 Task: Sort the products in the category "Granulated Sugars" by relevance.
Action: Mouse moved to (296, 141)
Screenshot: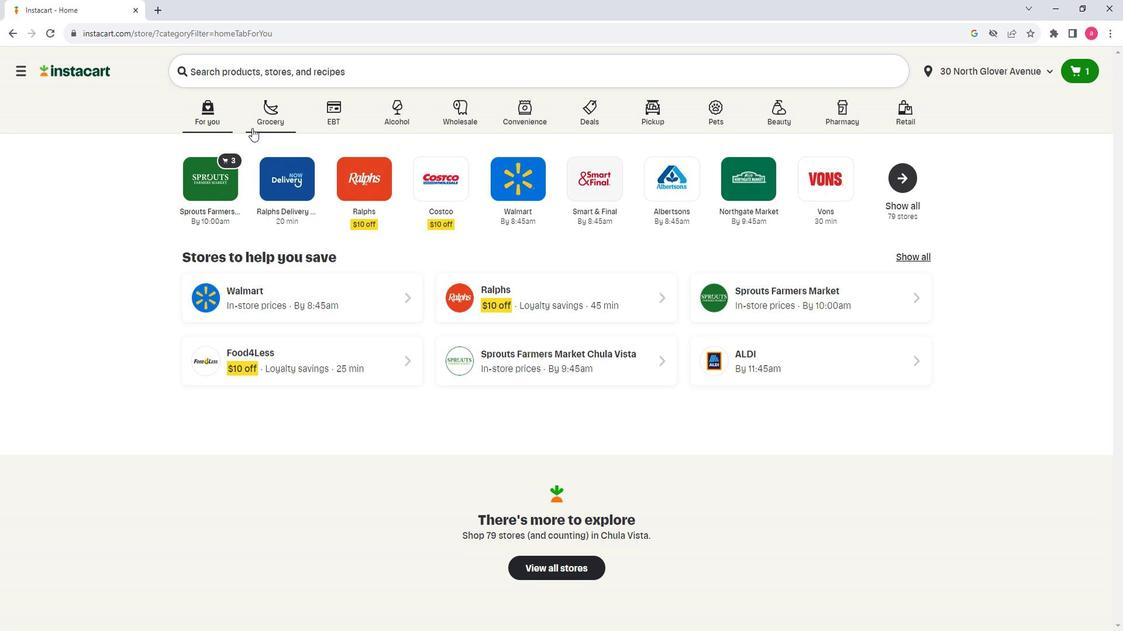 
Action: Mouse pressed left at (296, 141)
Screenshot: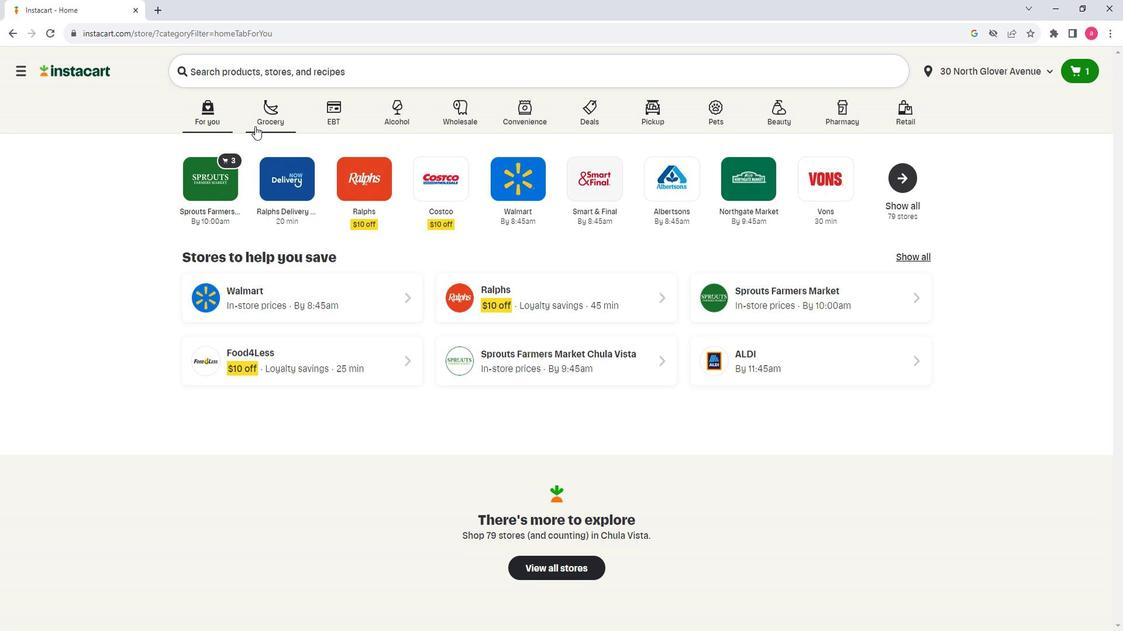 
Action: Mouse moved to (401, 324)
Screenshot: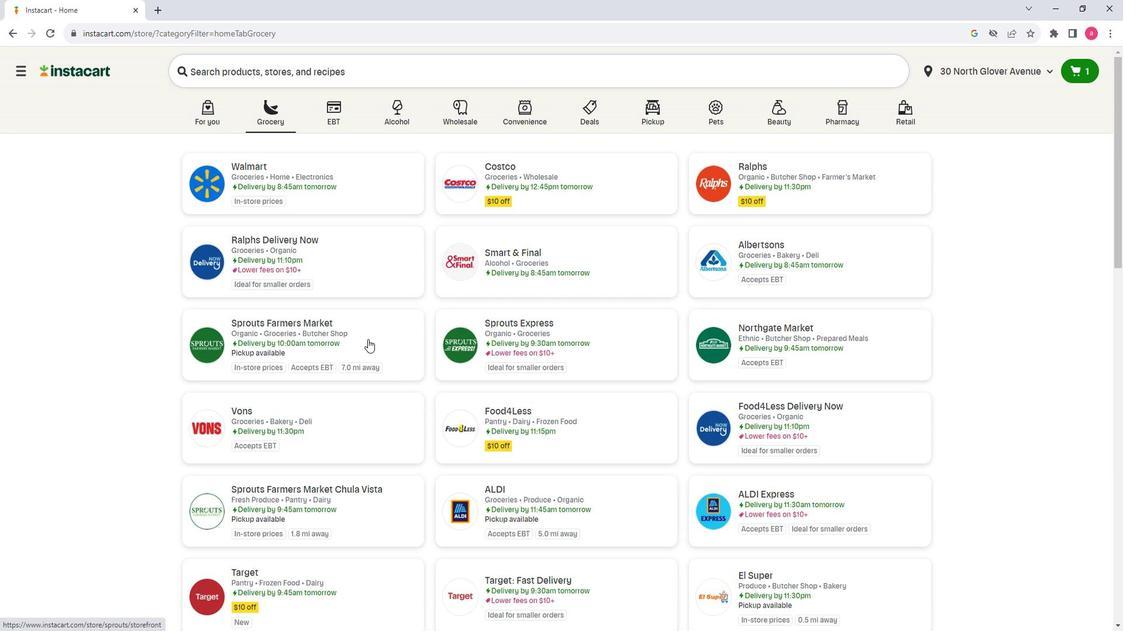 
Action: Mouse pressed left at (401, 324)
Screenshot: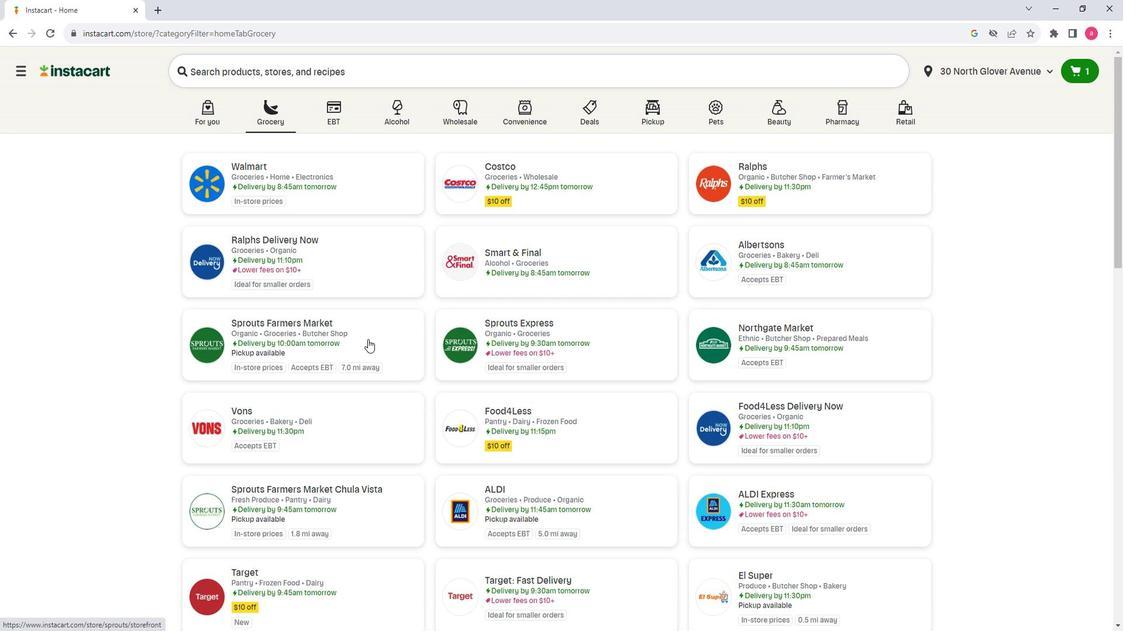 
Action: Mouse moved to (181, 371)
Screenshot: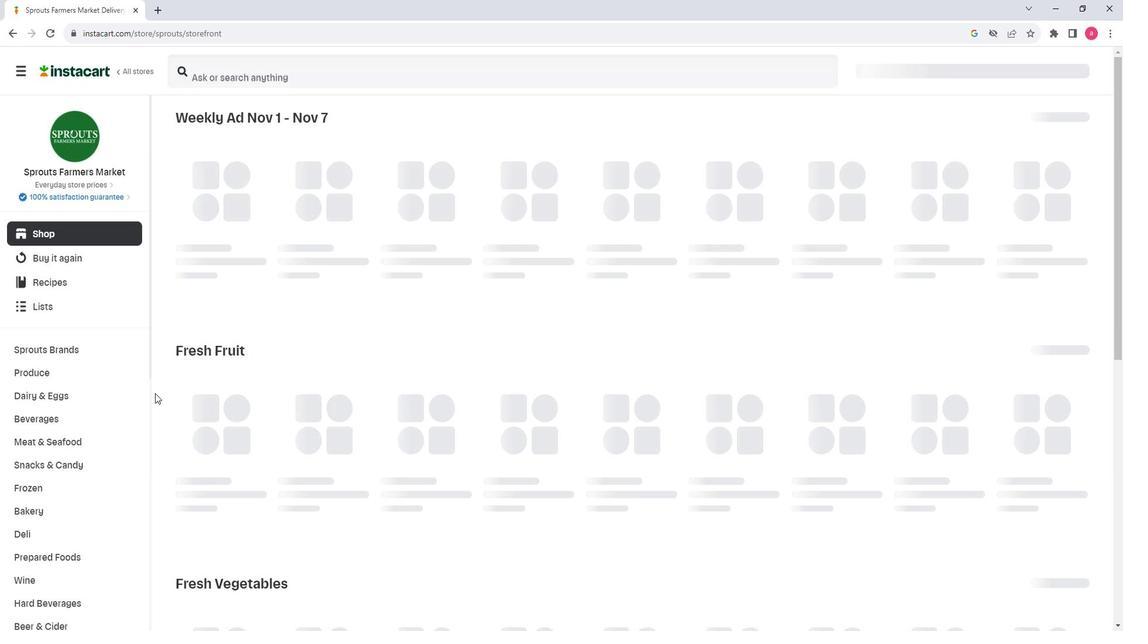 
Action: Mouse scrolled (181, 370) with delta (0, 0)
Screenshot: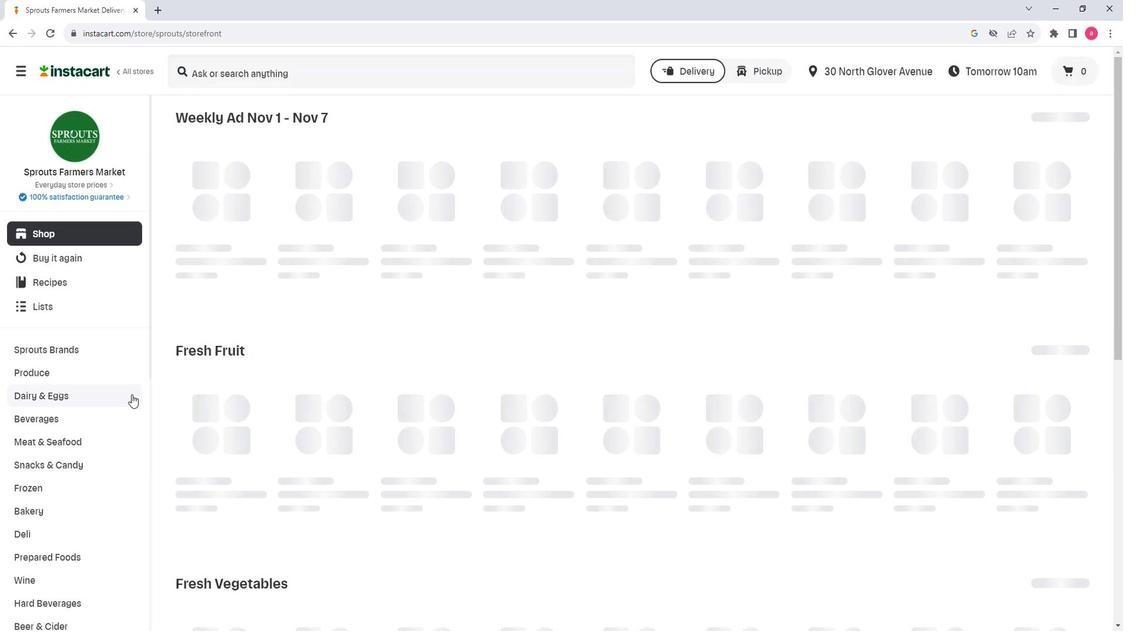 
Action: Mouse scrolled (181, 370) with delta (0, 0)
Screenshot: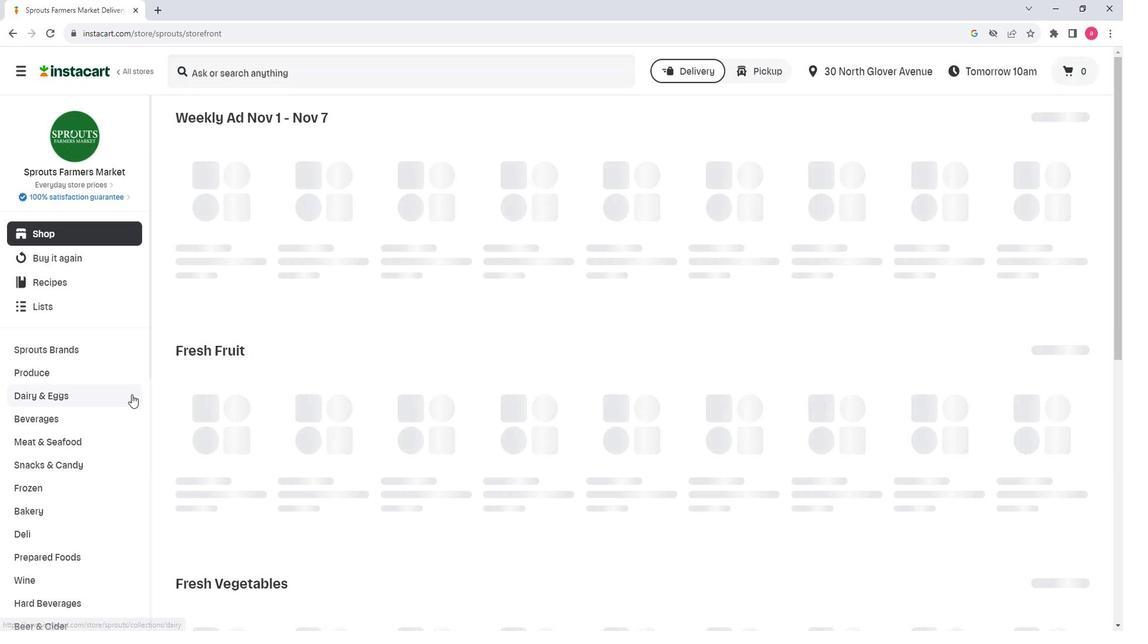 
Action: Mouse scrolled (181, 370) with delta (0, 0)
Screenshot: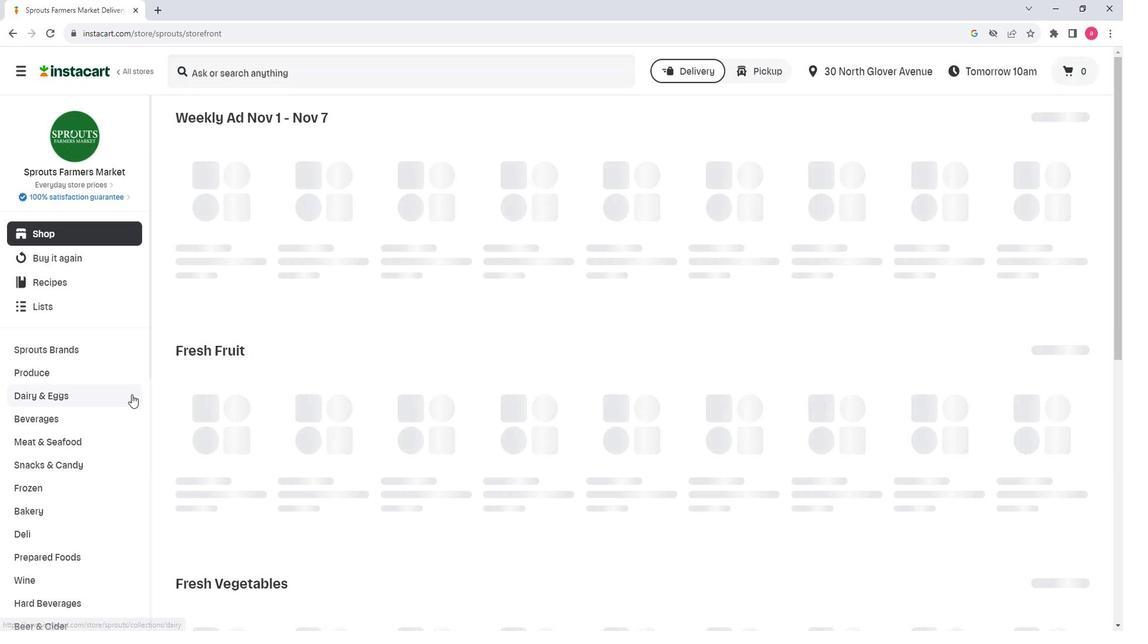 
Action: Mouse moved to (143, 455)
Screenshot: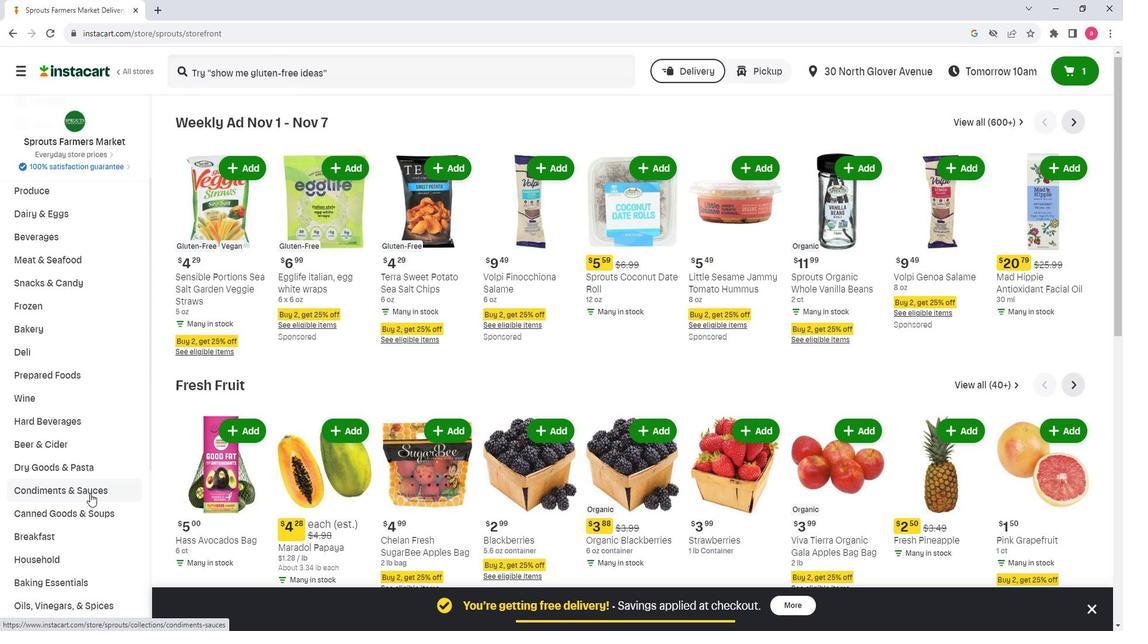 
Action: Mouse scrolled (143, 455) with delta (0, 0)
Screenshot: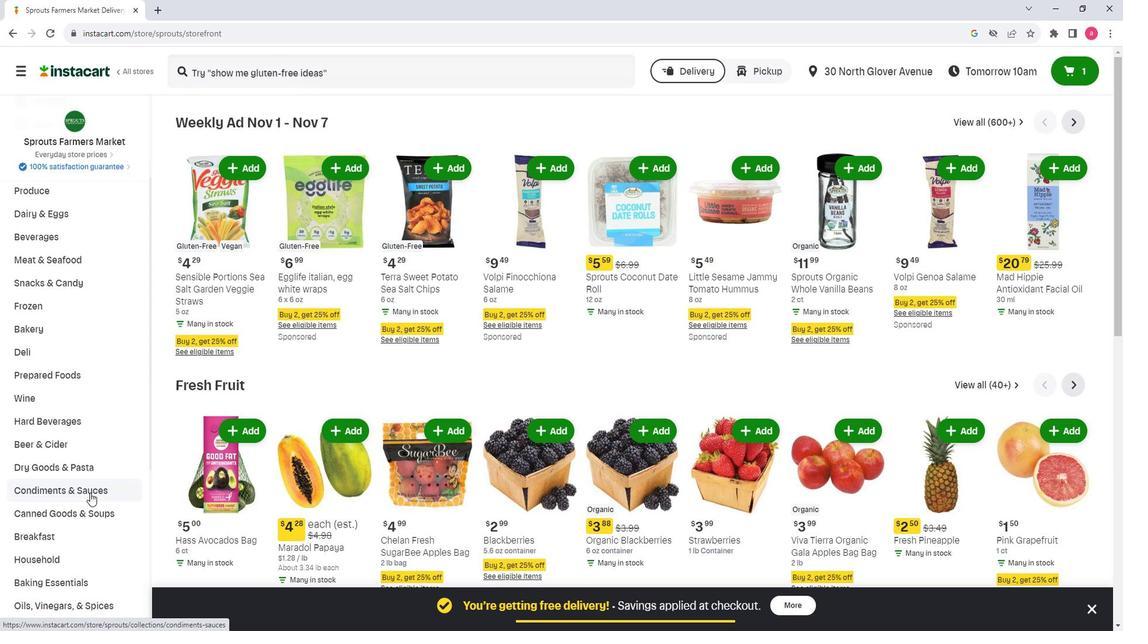 
Action: Mouse moved to (162, 480)
Screenshot: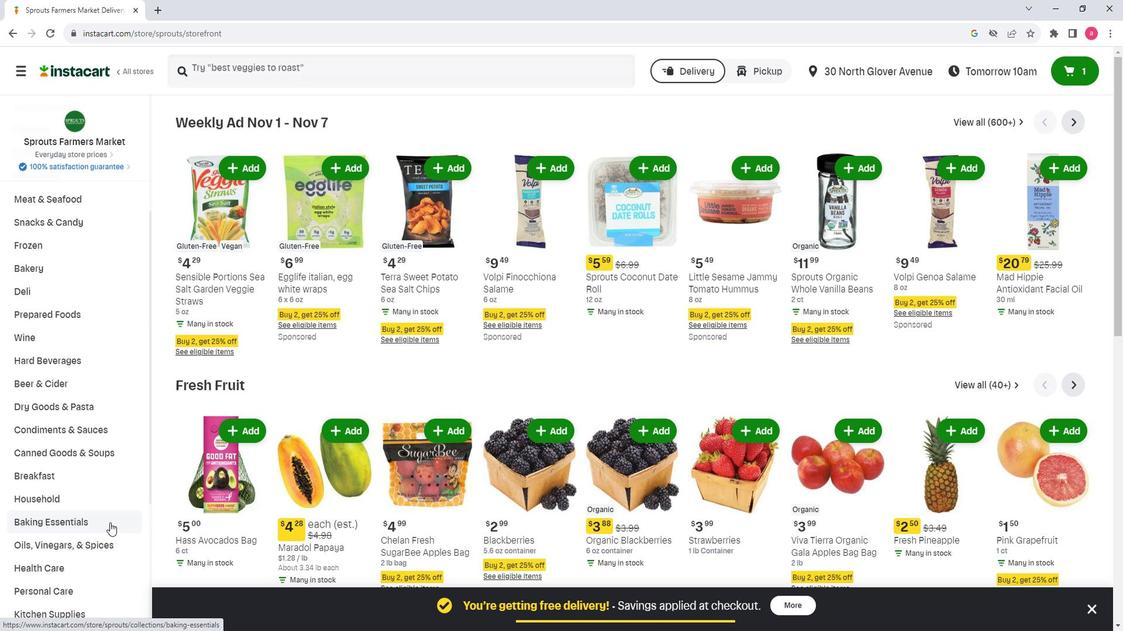 
Action: Mouse pressed left at (162, 480)
Screenshot: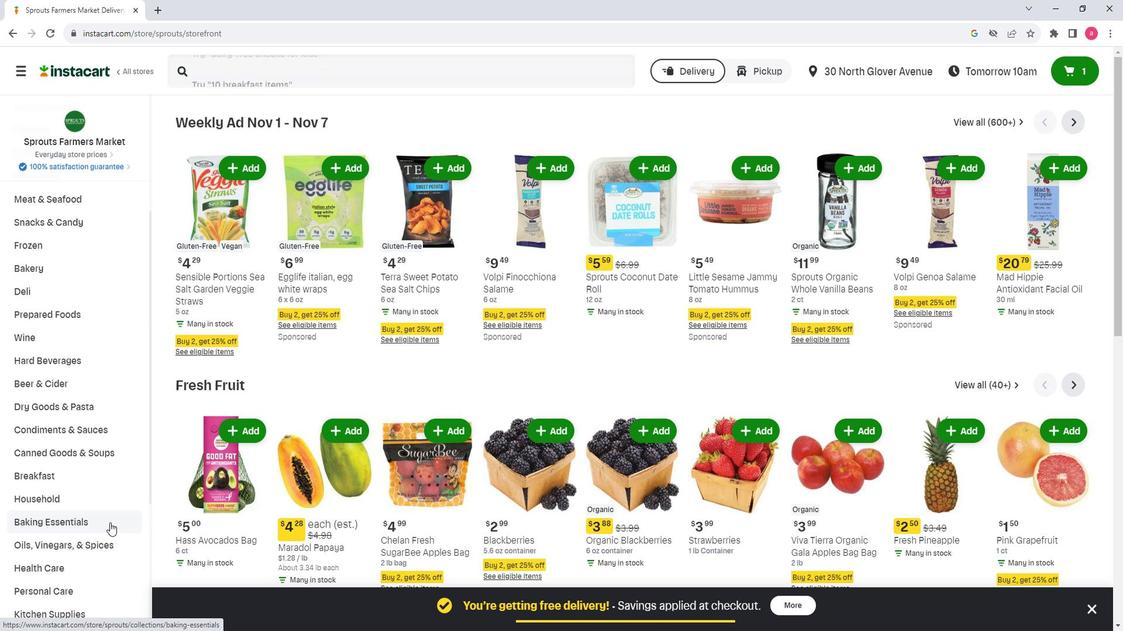 
Action: Mouse moved to (1058, 166)
Screenshot: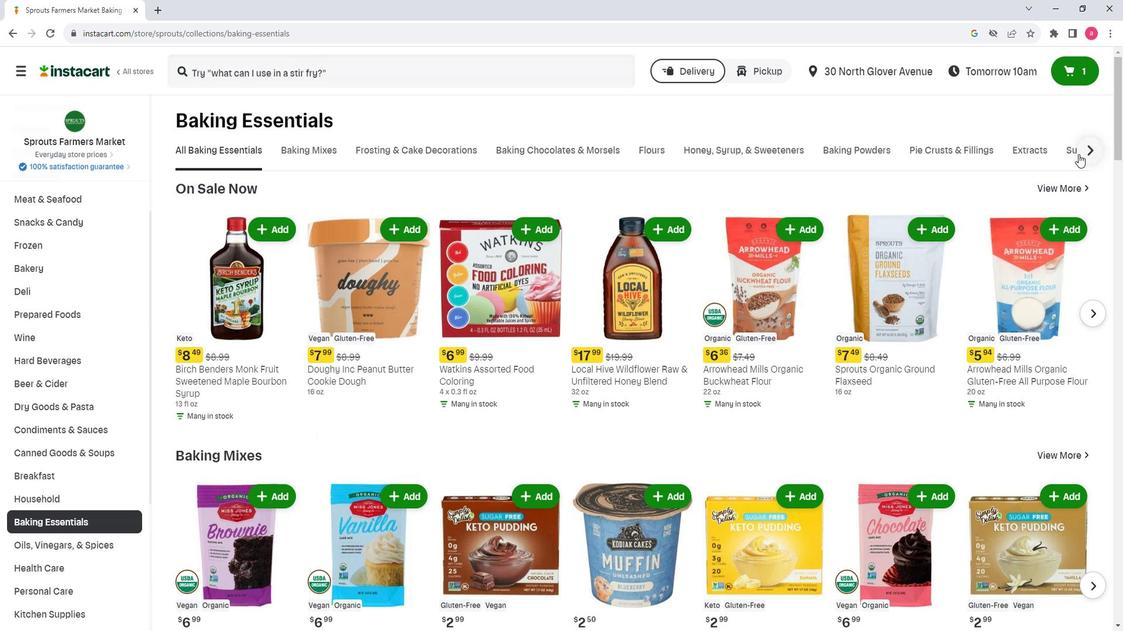 
Action: Mouse pressed left at (1058, 166)
Screenshot: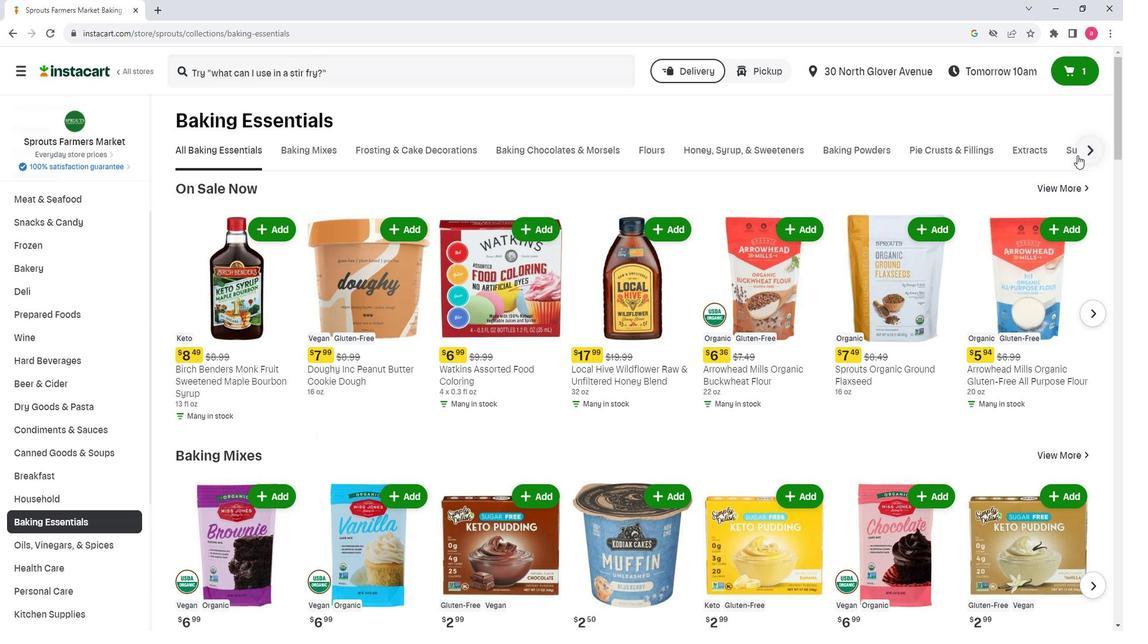 
Action: Mouse moved to (778, 162)
Screenshot: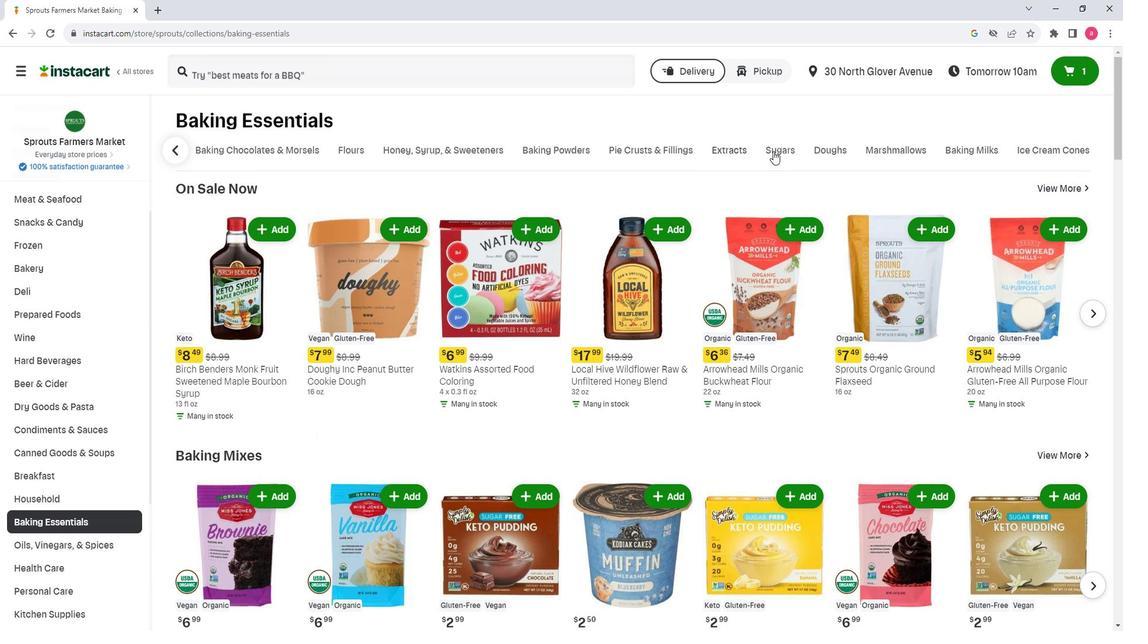 
Action: Mouse pressed left at (778, 162)
Screenshot: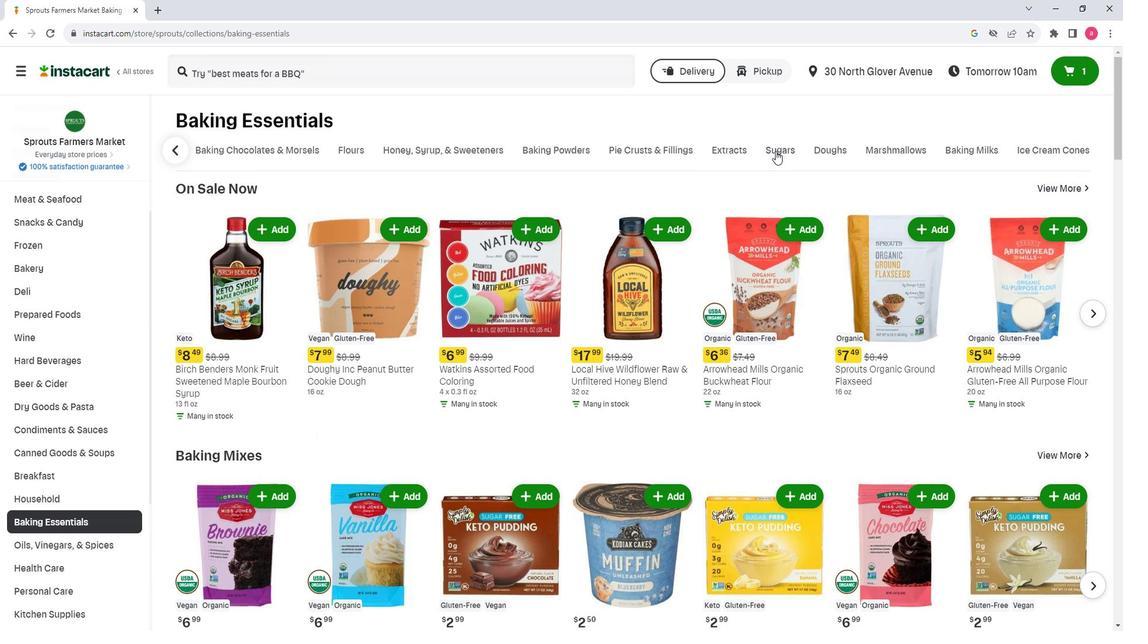 
Action: Mouse moved to (341, 197)
Screenshot: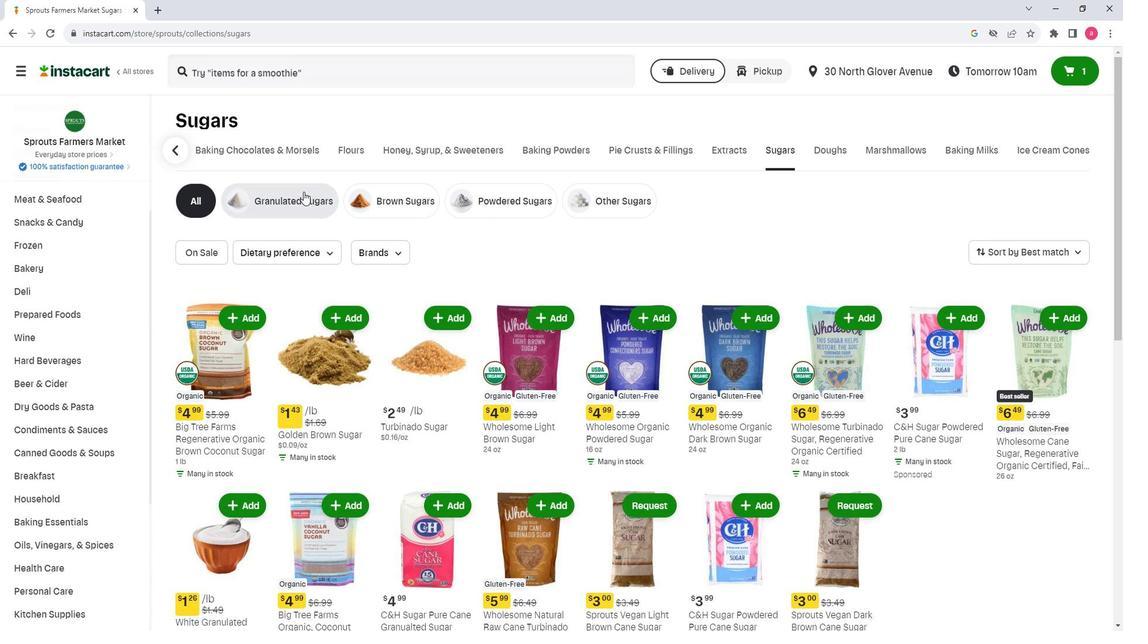 
Action: Mouse pressed left at (341, 197)
Screenshot: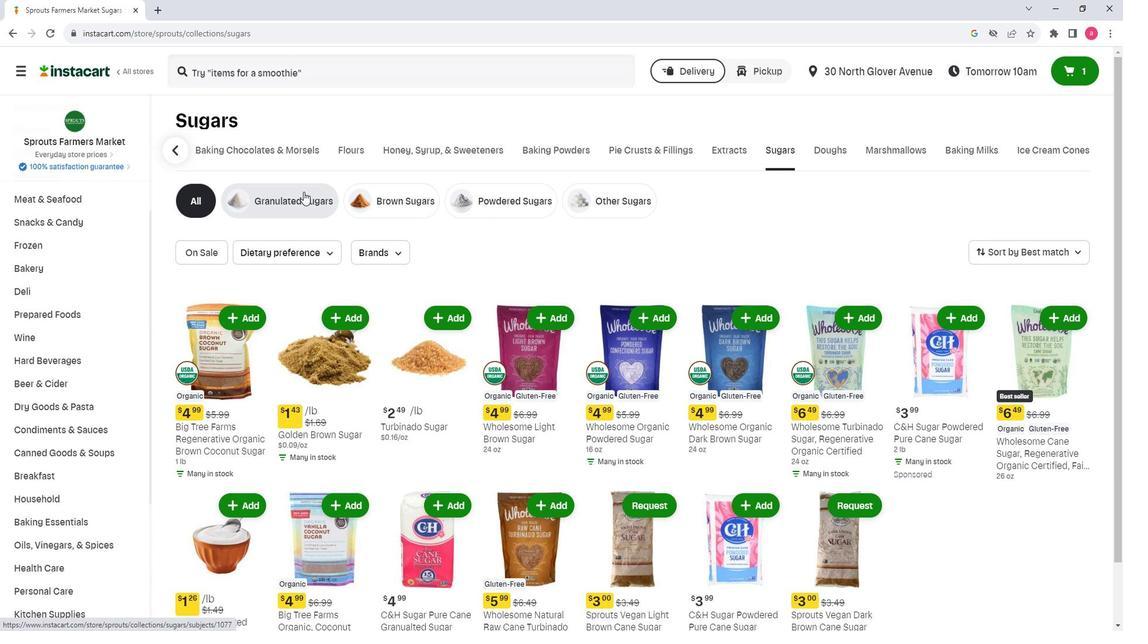 
Action: Mouse moved to (967, 252)
Screenshot: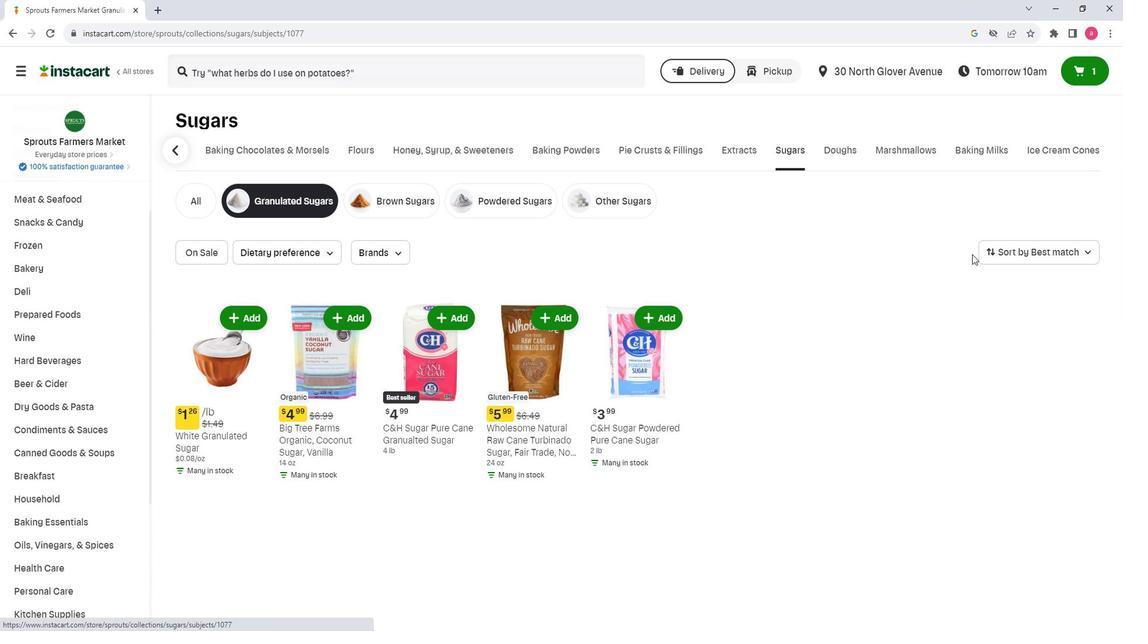 
Action: Mouse pressed left at (967, 252)
Screenshot: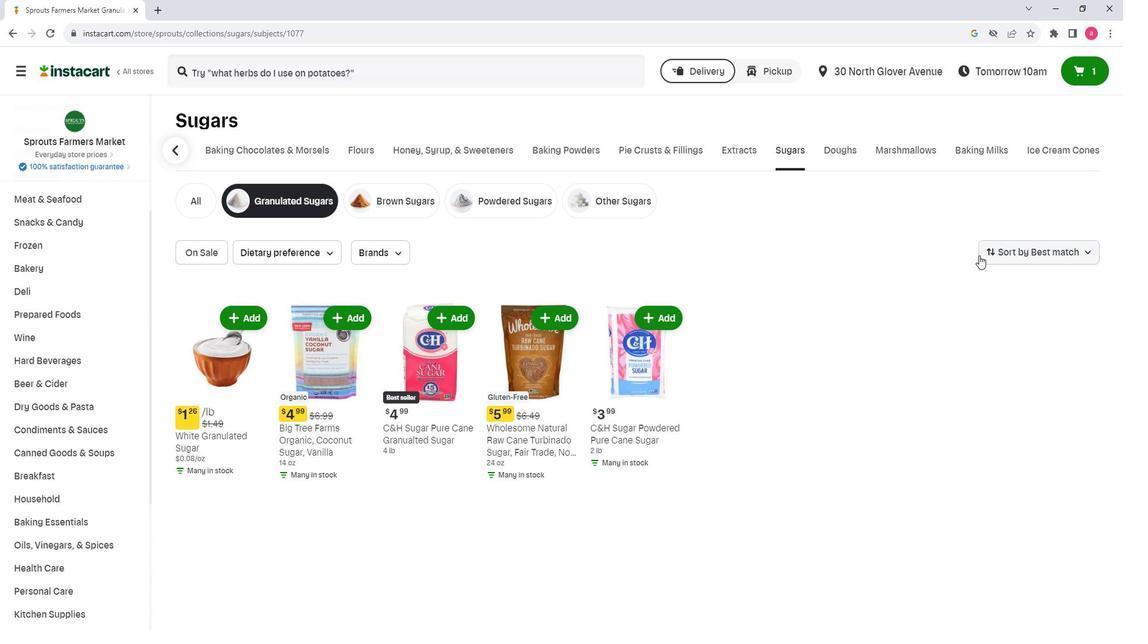 
Action: Mouse moved to (1028, 395)
Screenshot: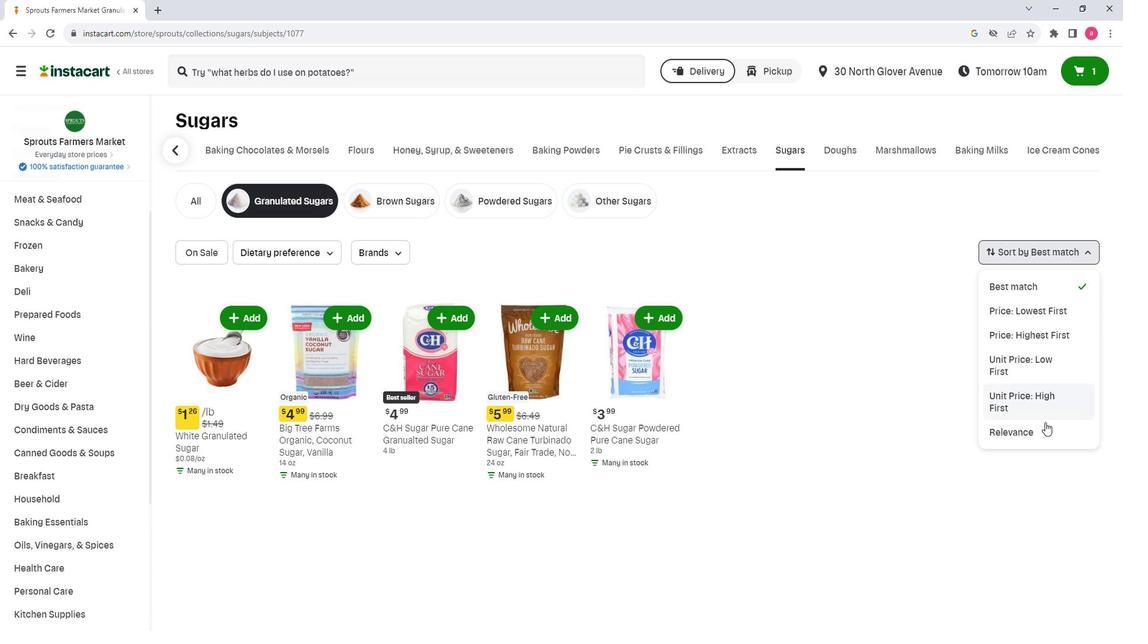 
Action: Mouse pressed left at (1028, 395)
Screenshot: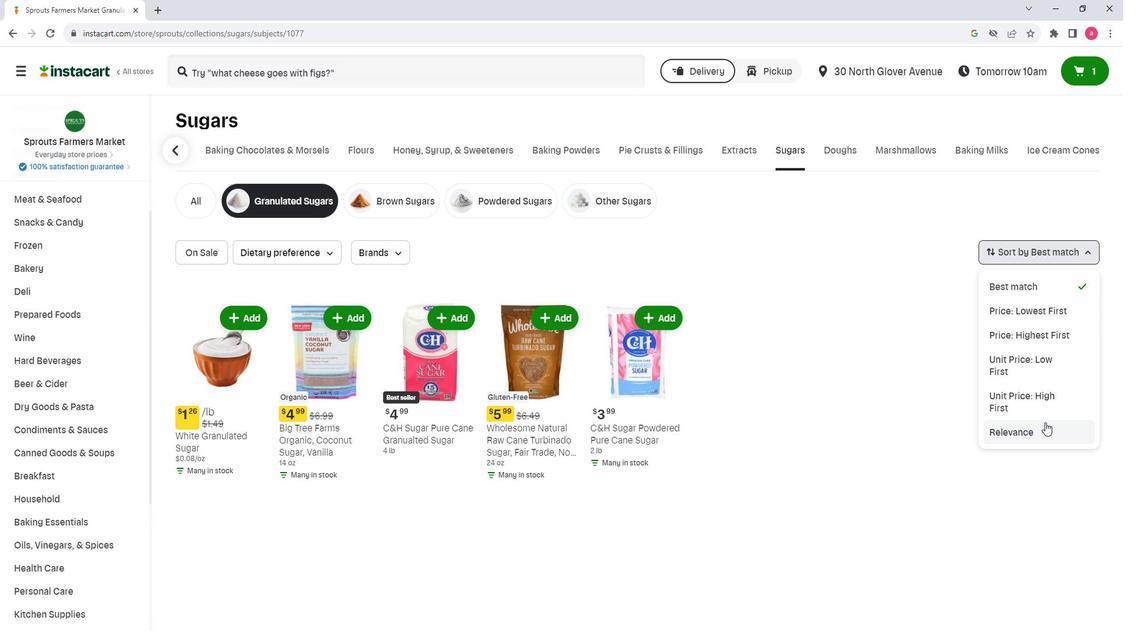 
Action: Mouse moved to (824, 263)
Screenshot: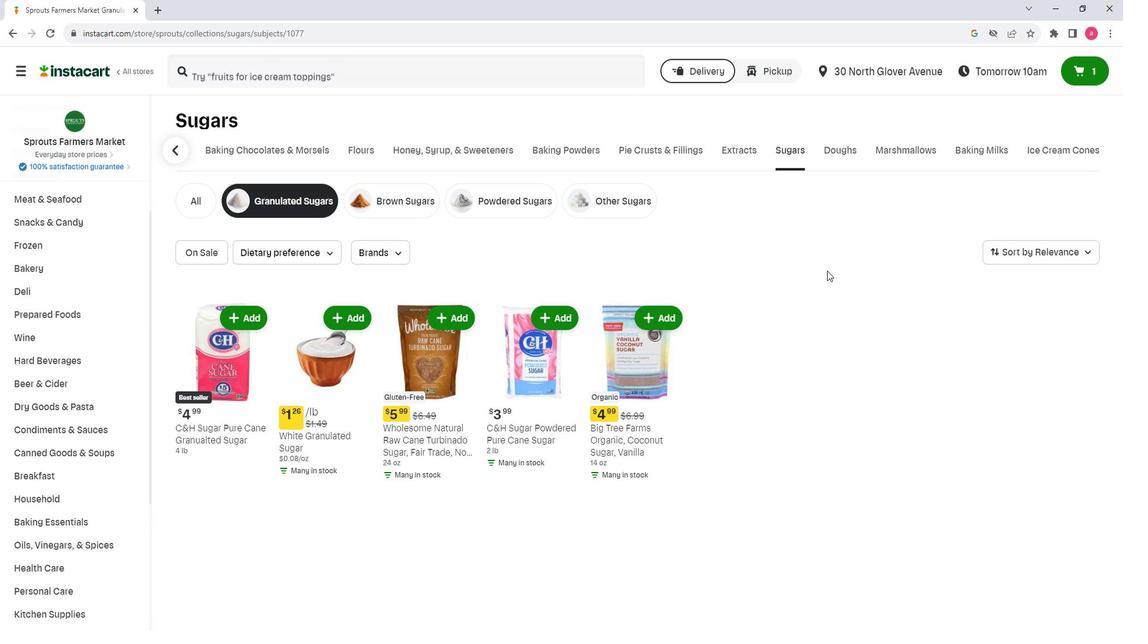 
